 Task: Add Burt's Bees Smooch Lip Shine to the cart.
Action: Mouse moved to (275, 113)
Screenshot: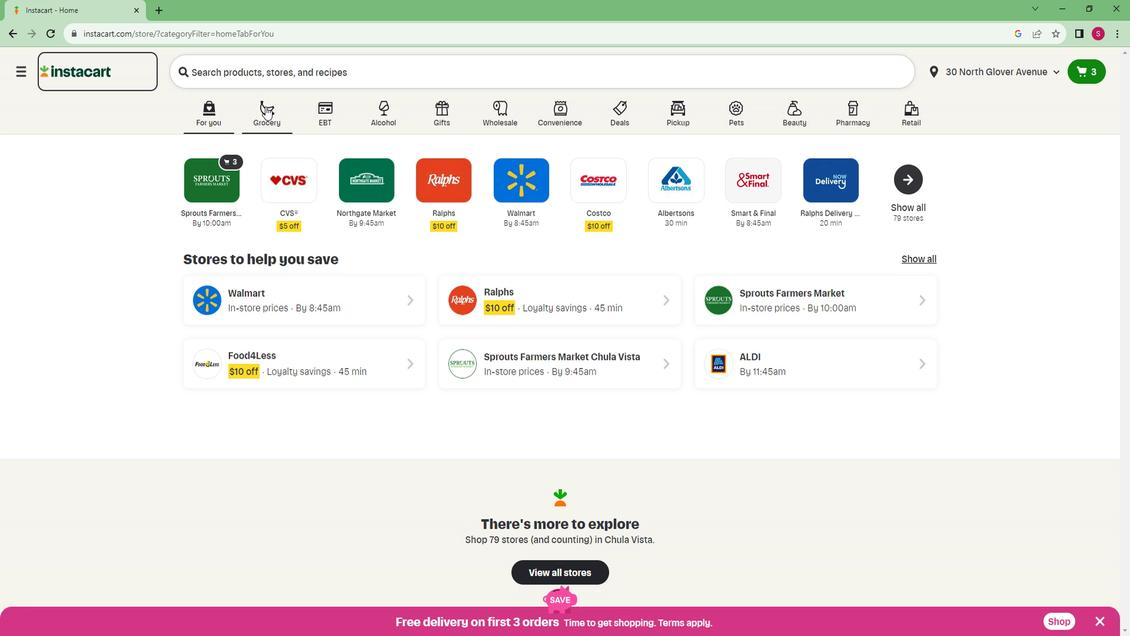 
Action: Mouse pressed left at (275, 113)
Screenshot: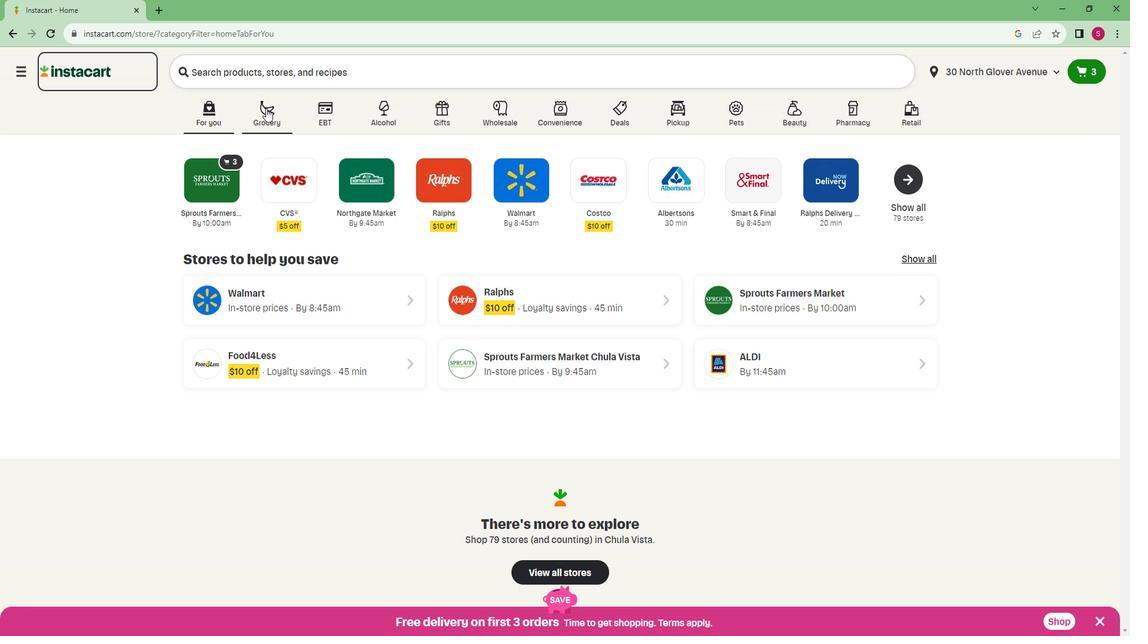 
Action: Mouse moved to (286, 330)
Screenshot: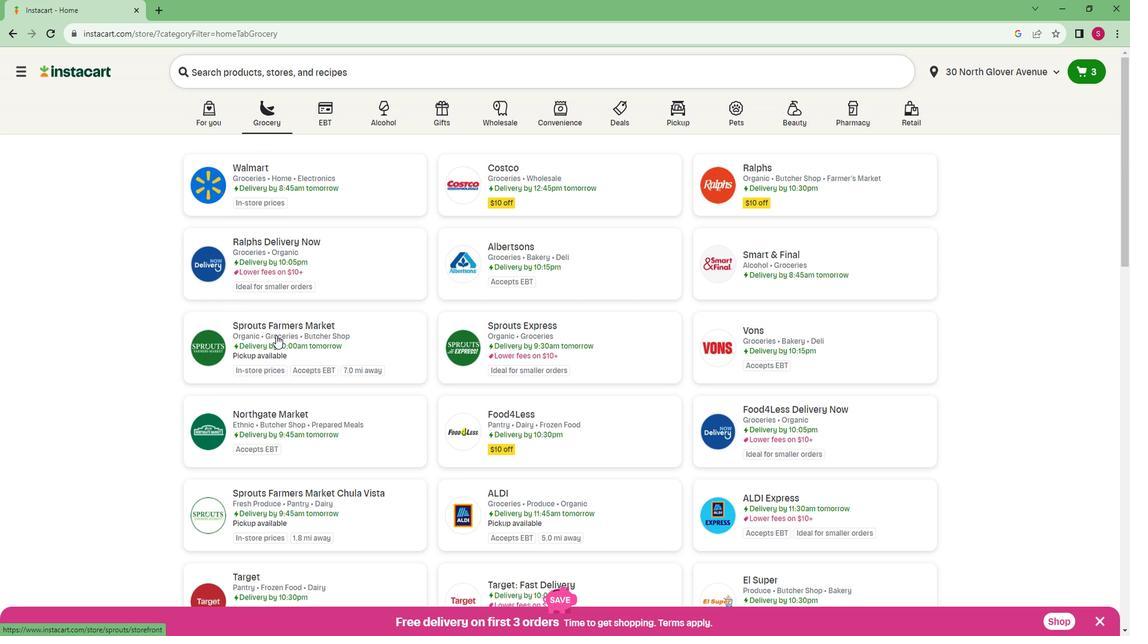 
Action: Mouse pressed left at (286, 330)
Screenshot: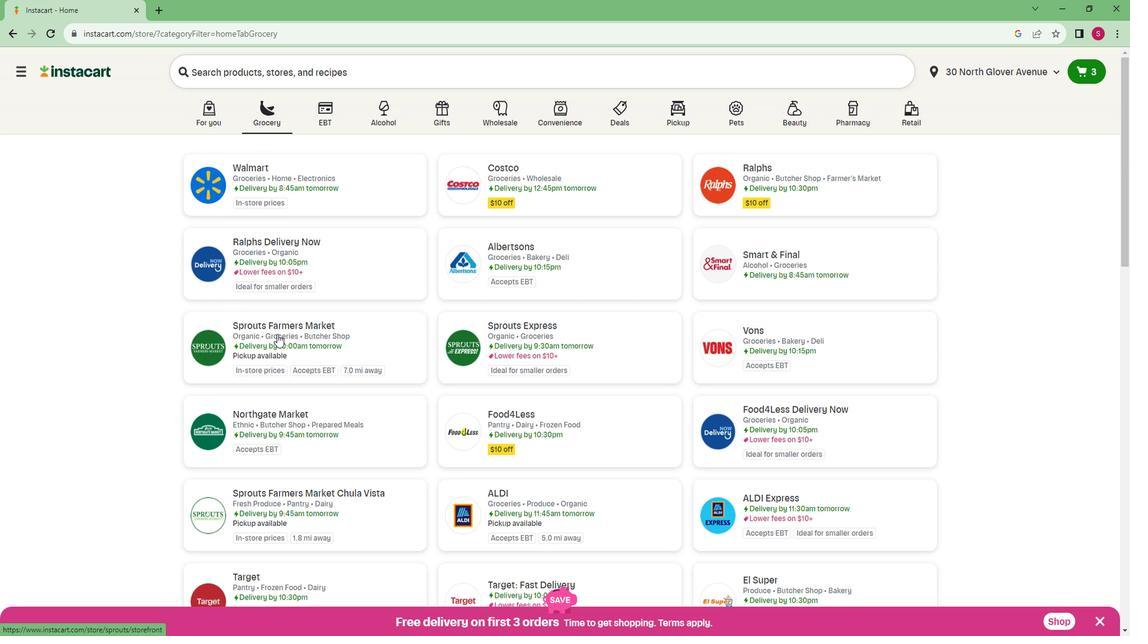
Action: Mouse moved to (93, 389)
Screenshot: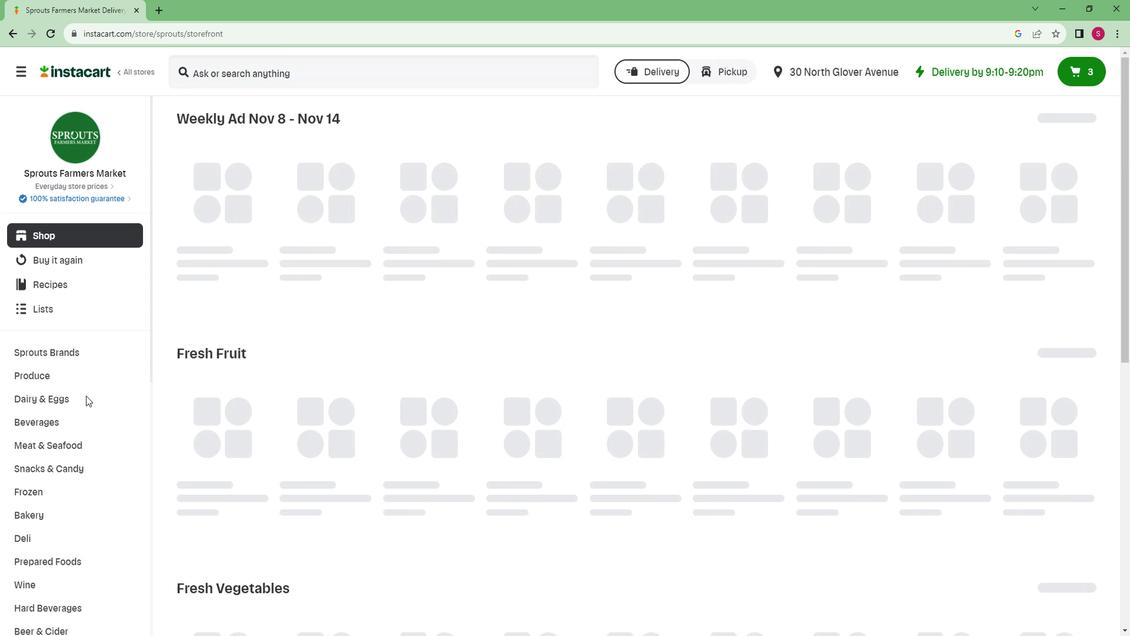 
Action: Mouse scrolled (93, 389) with delta (0, 0)
Screenshot: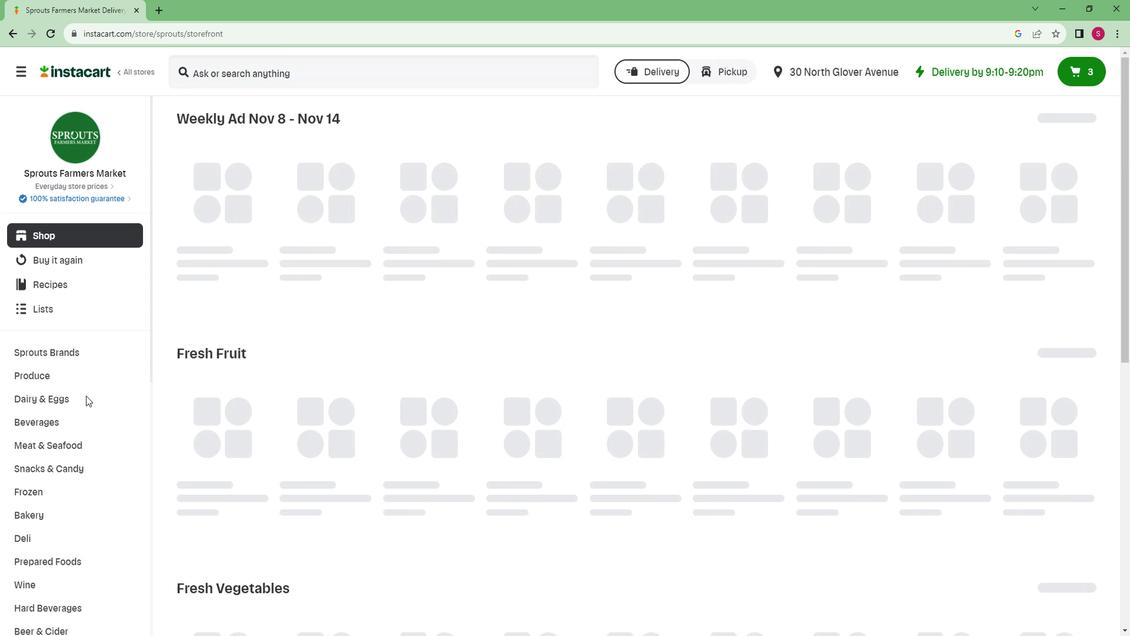 
Action: Mouse moved to (91, 389)
Screenshot: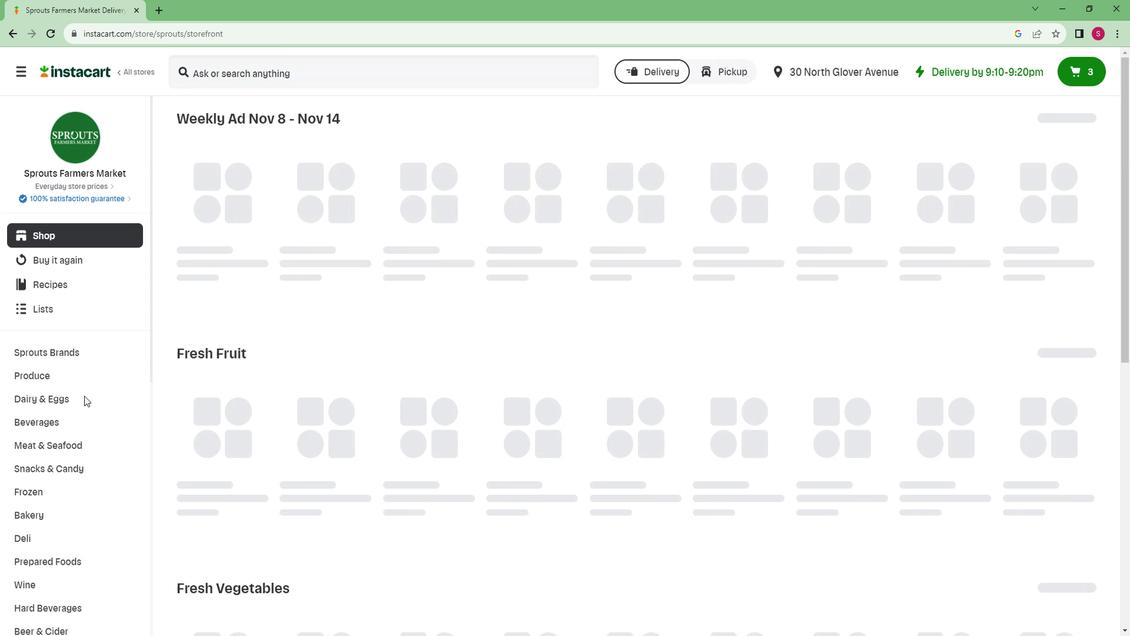
Action: Mouse scrolled (91, 389) with delta (0, 0)
Screenshot: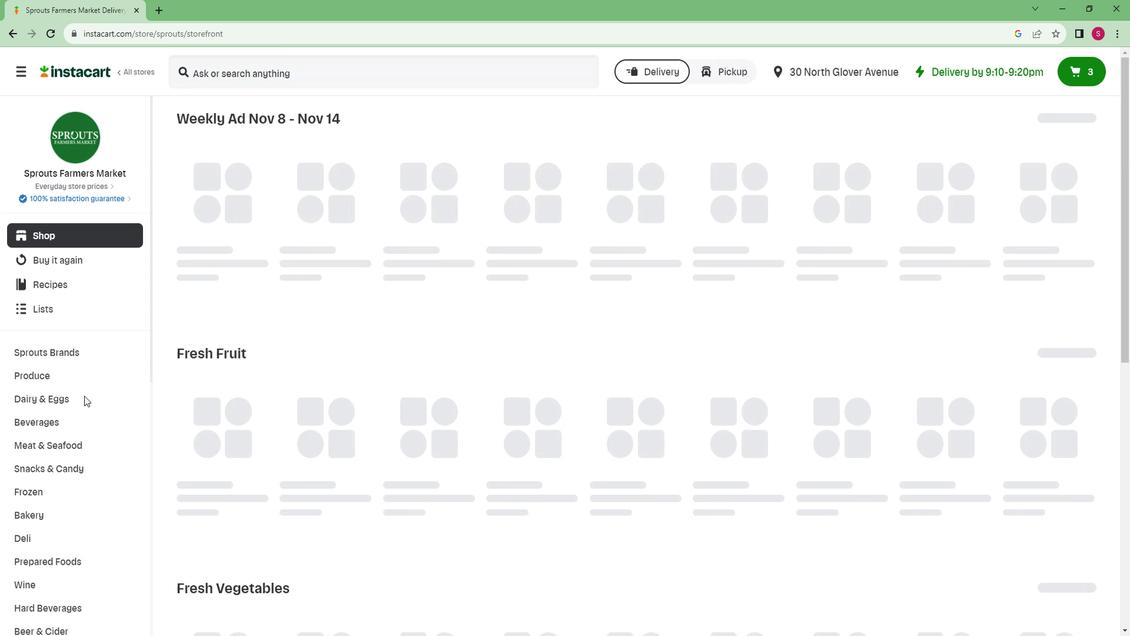 
Action: Mouse moved to (89, 388)
Screenshot: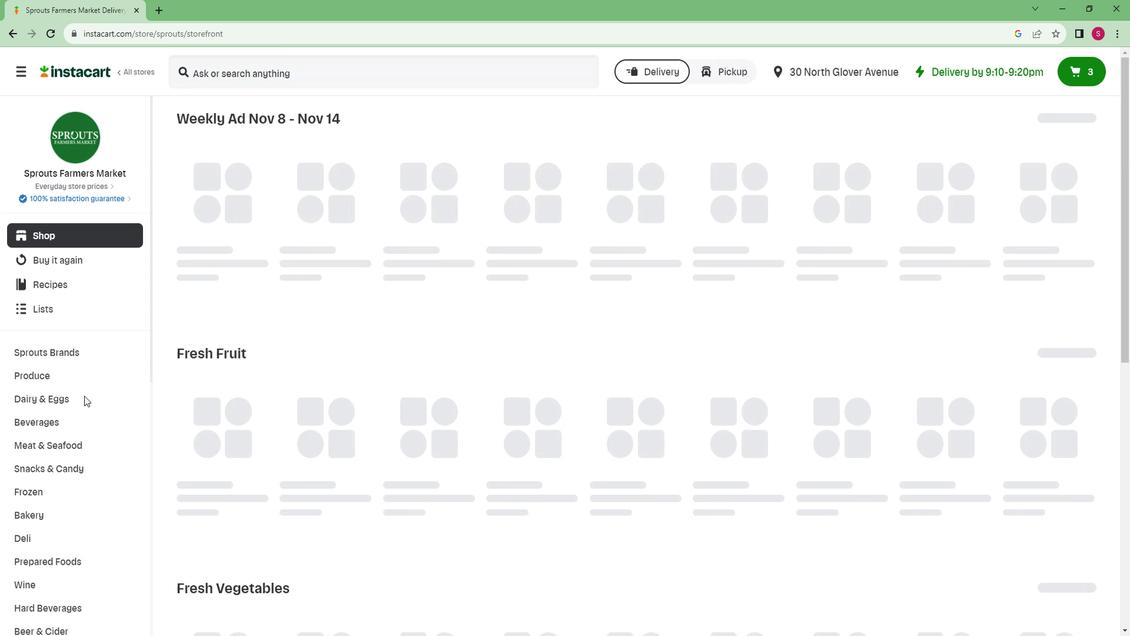 
Action: Mouse scrolled (89, 388) with delta (0, 0)
Screenshot: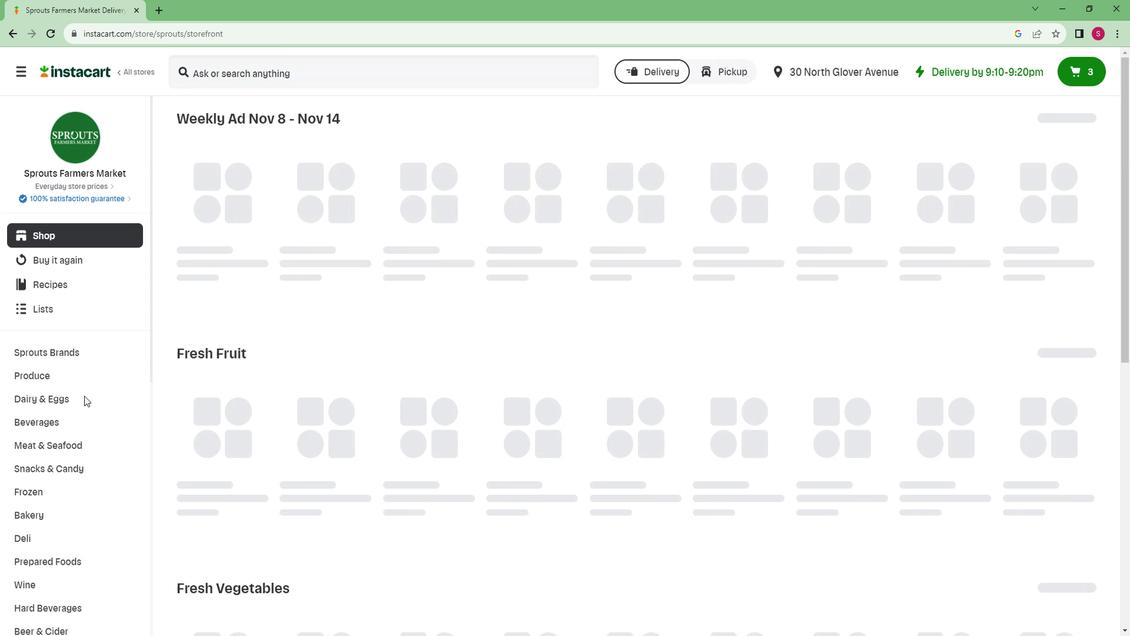 
Action: Mouse moved to (87, 388)
Screenshot: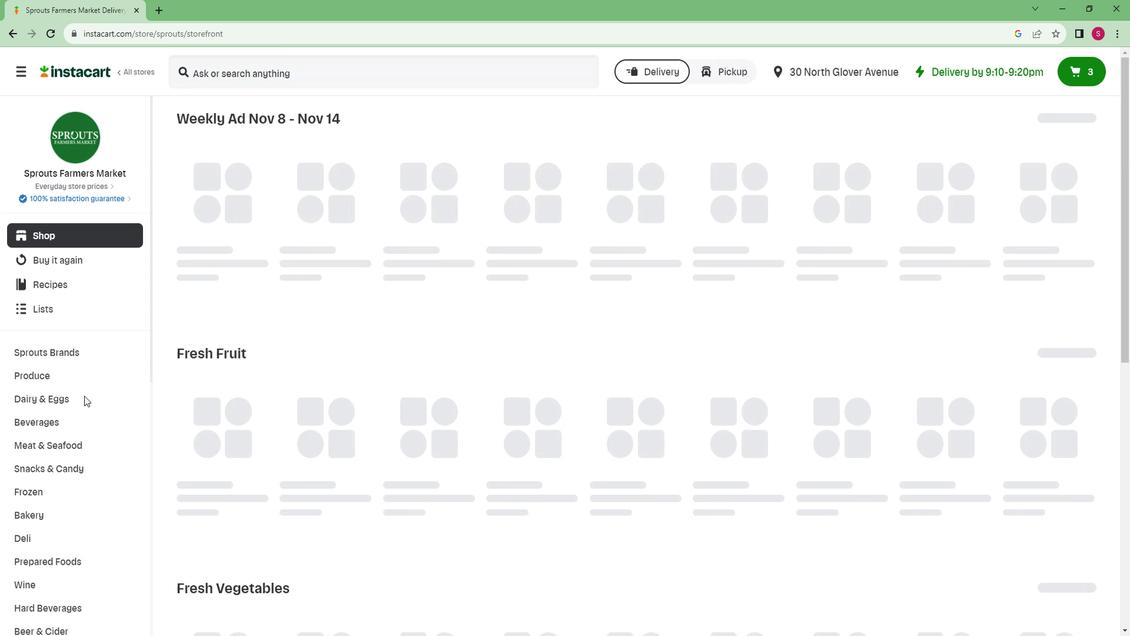 
Action: Mouse scrolled (87, 387) with delta (0, 0)
Screenshot: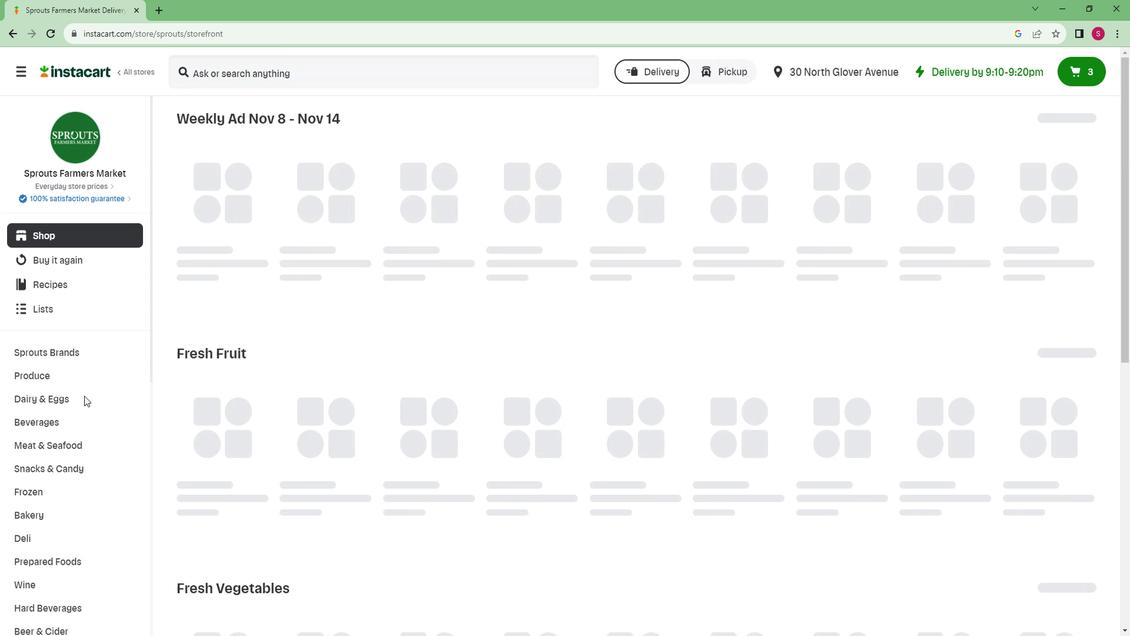 
Action: Mouse moved to (87, 388)
Screenshot: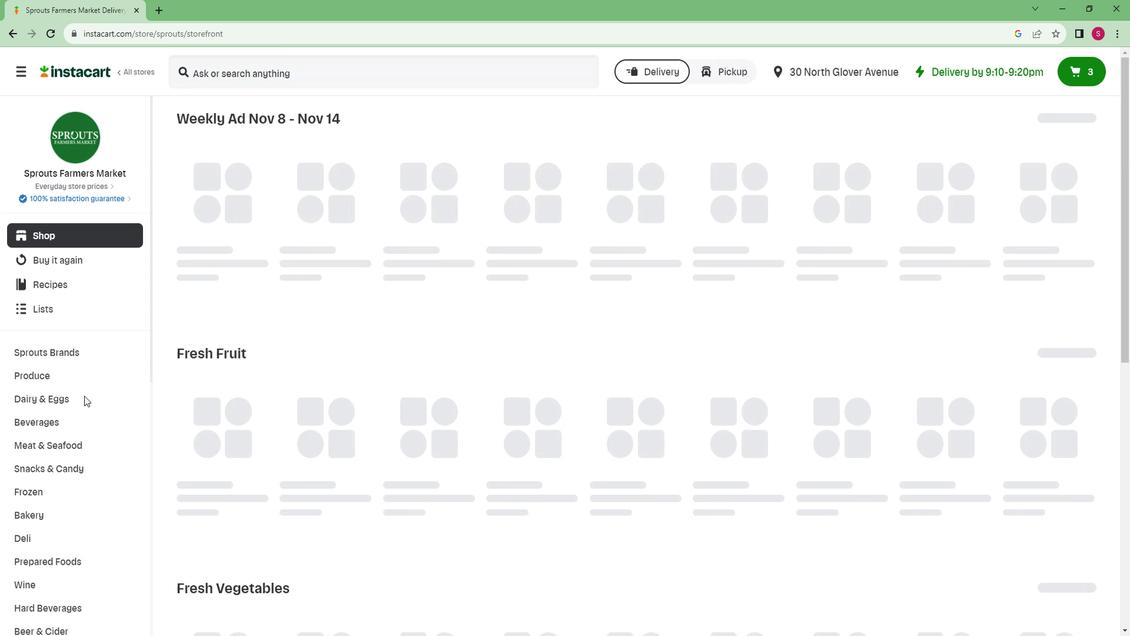 
Action: Mouse scrolled (87, 387) with delta (0, 0)
Screenshot: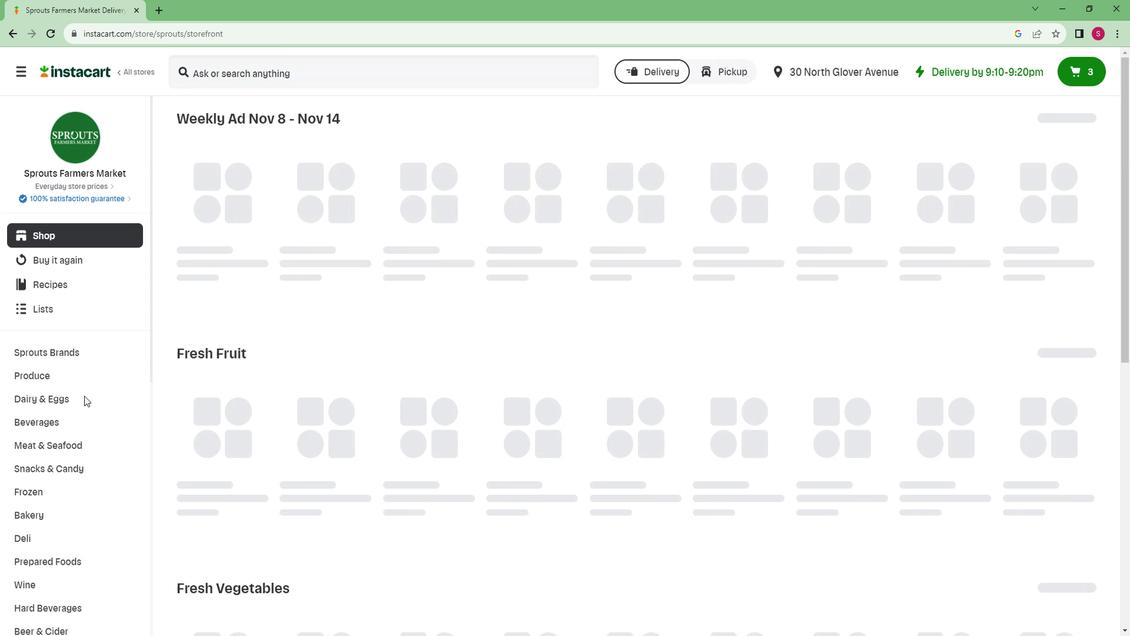 
Action: Mouse moved to (86, 388)
Screenshot: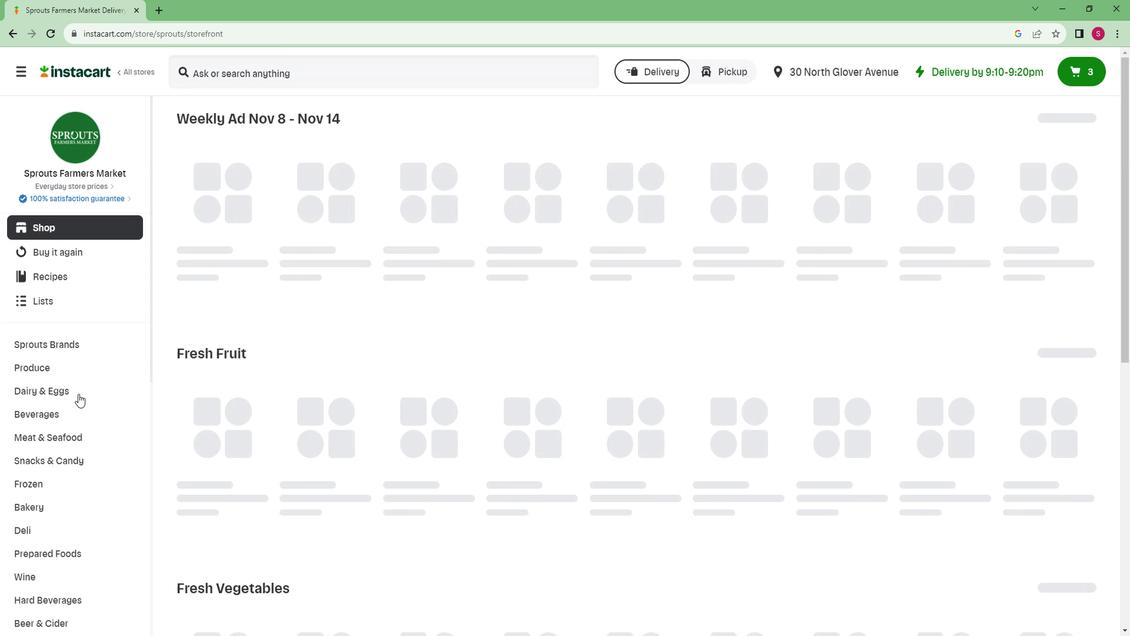 
Action: Mouse scrolled (86, 387) with delta (0, 0)
Screenshot: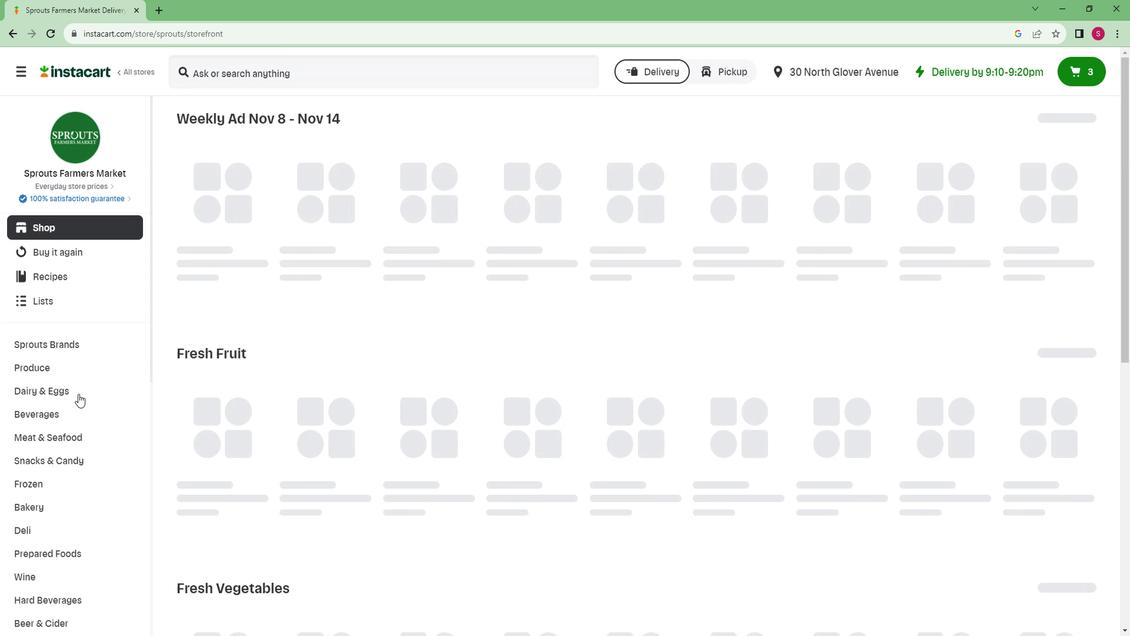 
Action: Mouse scrolled (86, 387) with delta (0, 0)
Screenshot: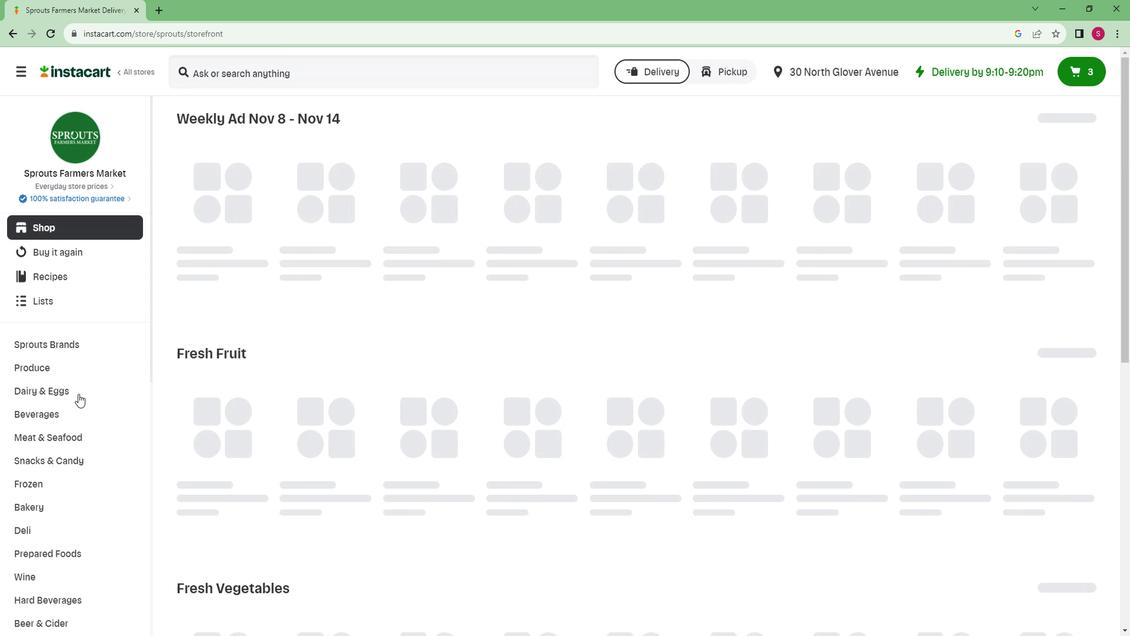 
Action: Mouse scrolled (86, 387) with delta (0, 0)
Screenshot: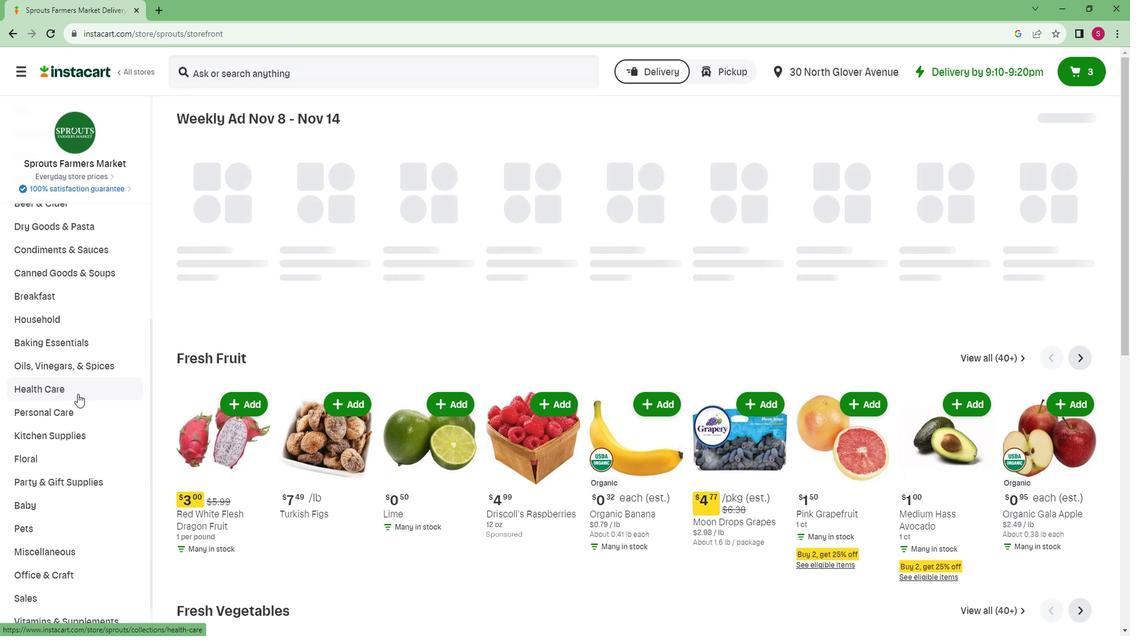 
Action: Mouse scrolled (86, 387) with delta (0, 0)
Screenshot: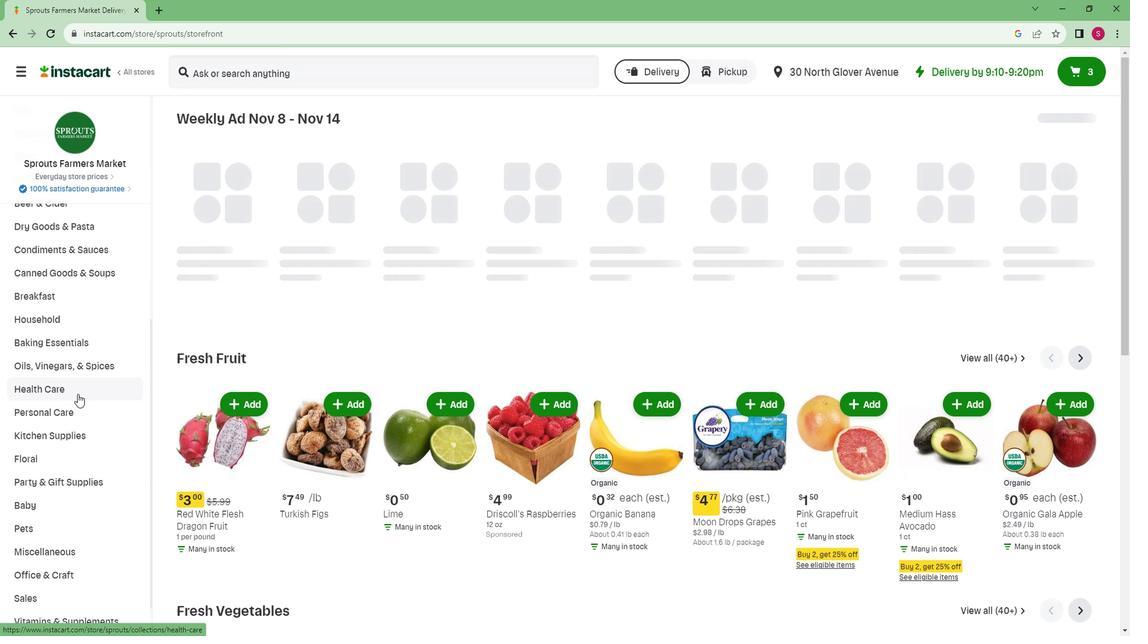 
Action: Mouse scrolled (86, 387) with delta (0, 0)
Screenshot: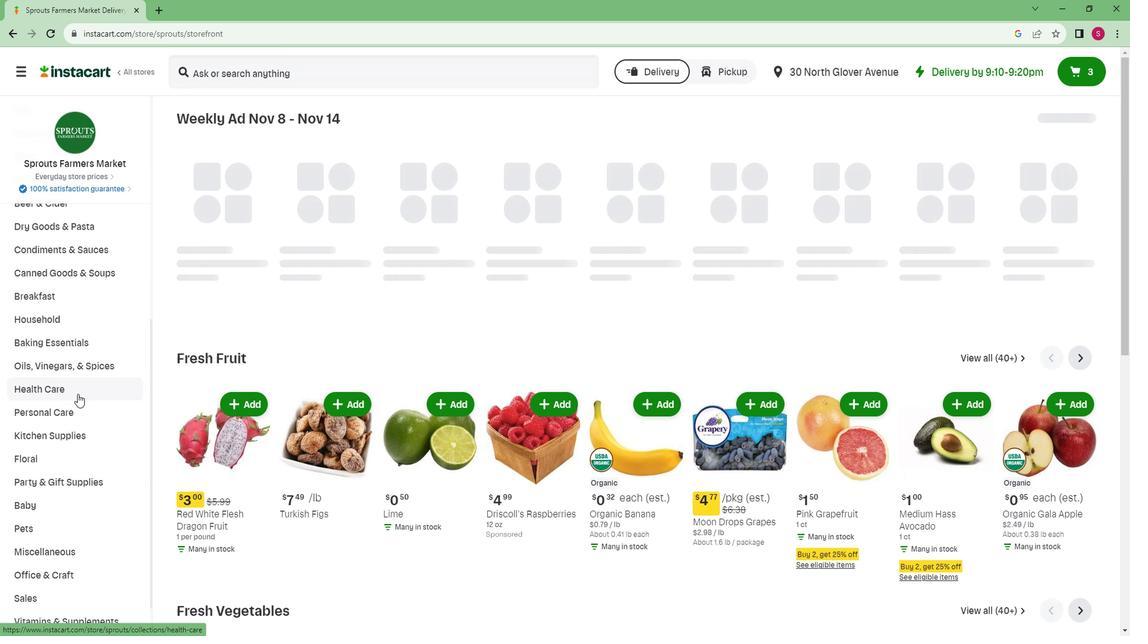 
Action: Mouse scrolled (86, 387) with delta (0, 0)
Screenshot: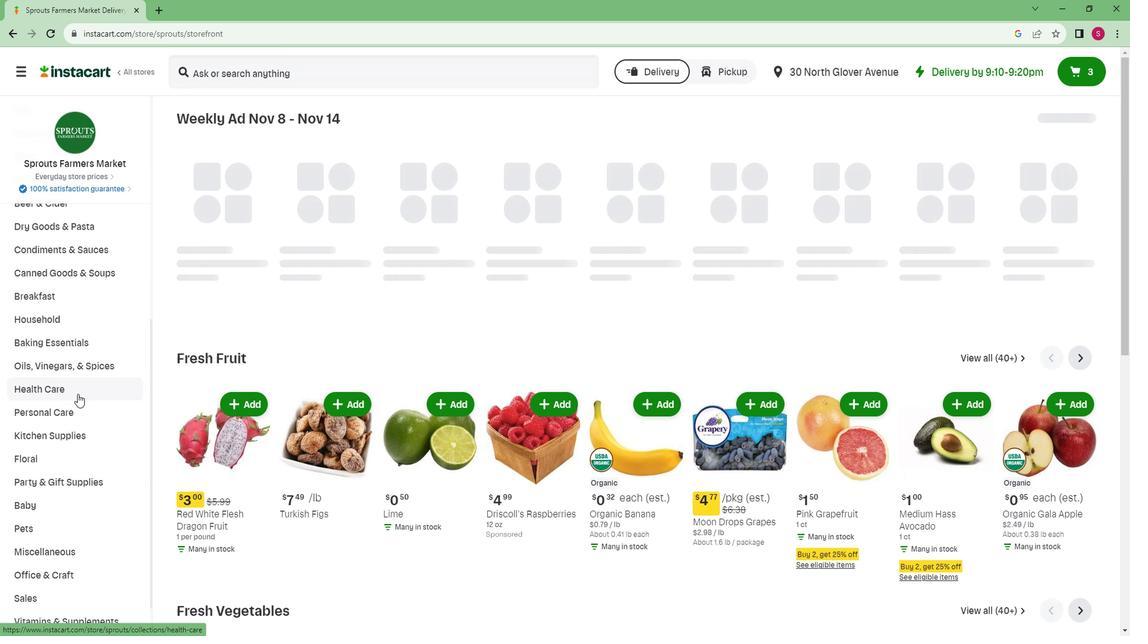 
Action: Mouse scrolled (86, 387) with delta (0, 0)
Screenshot: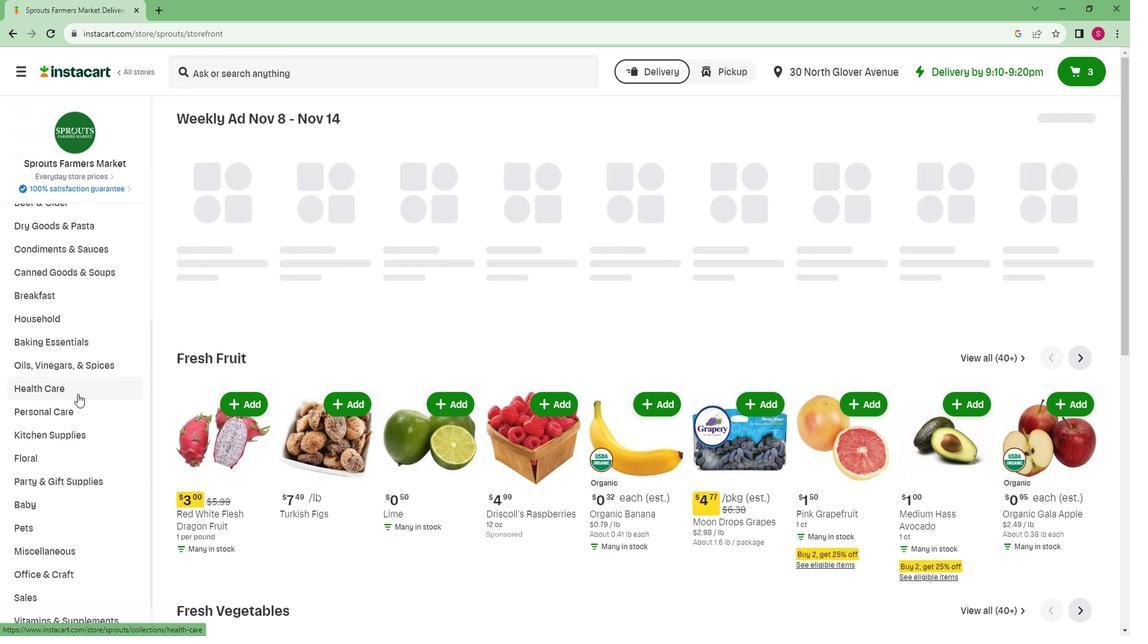 
Action: Mouse moved to (38, 581)
Screenshot: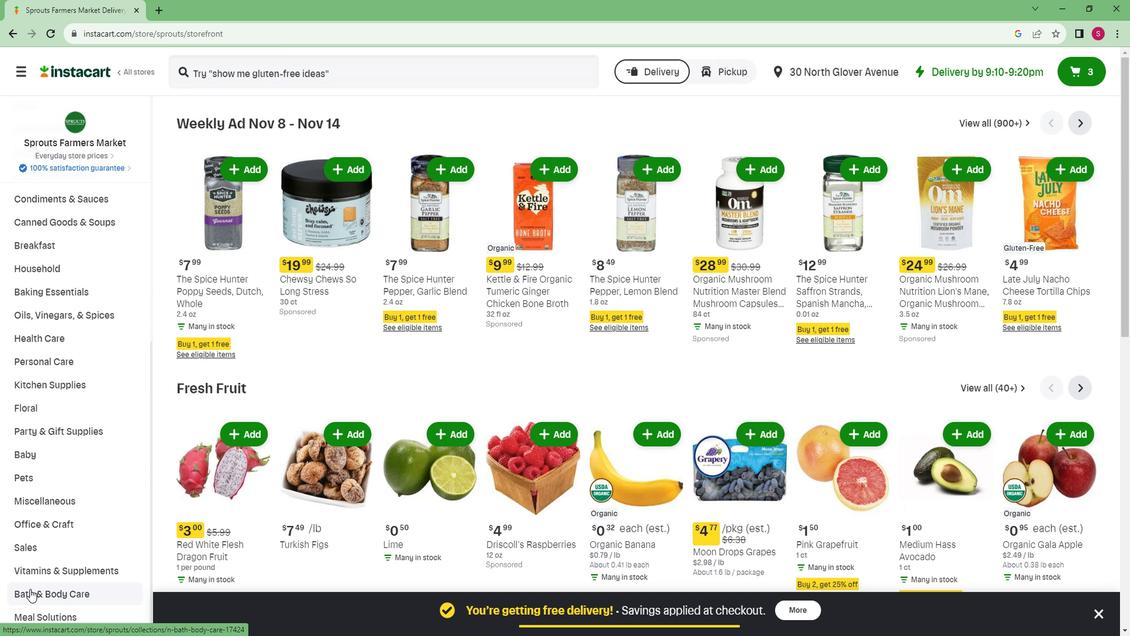 
Action: Mouse pressed left at (38, 581)
Screenshot: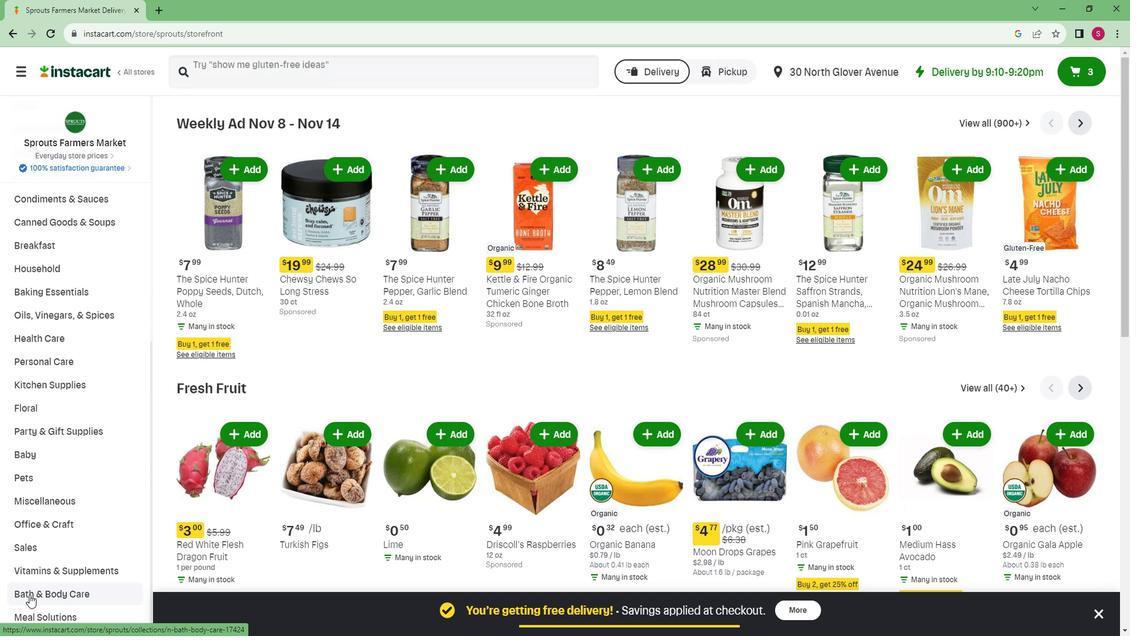 
Action: Mouse moved to (719, 156)
Screenshot: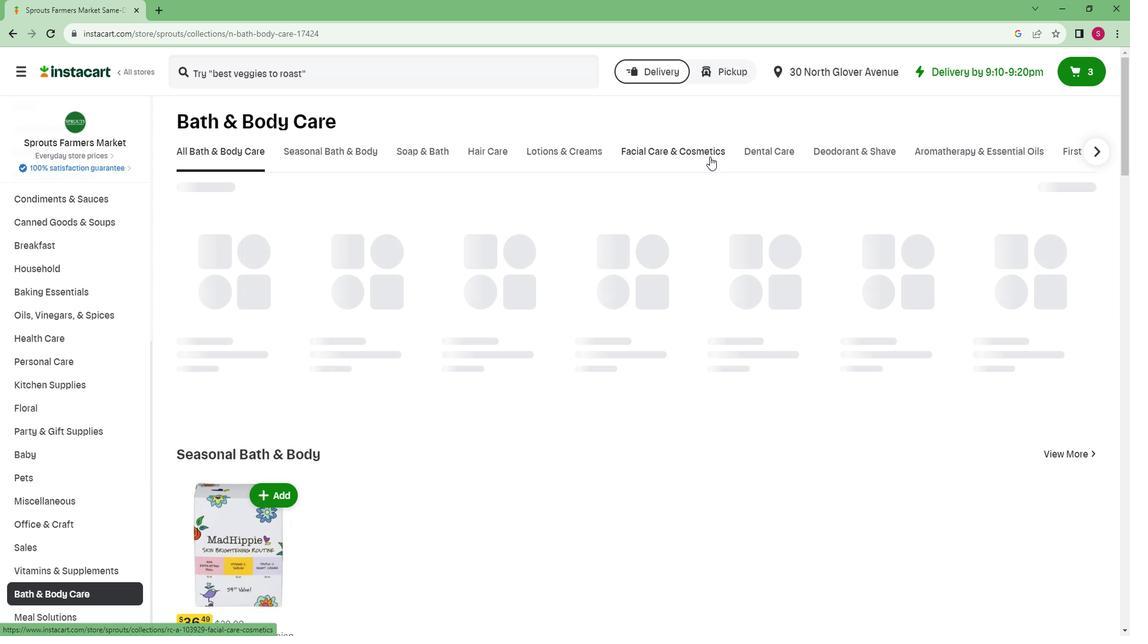 
Action: Mouse pressed left at (719, 156)
Screenshot: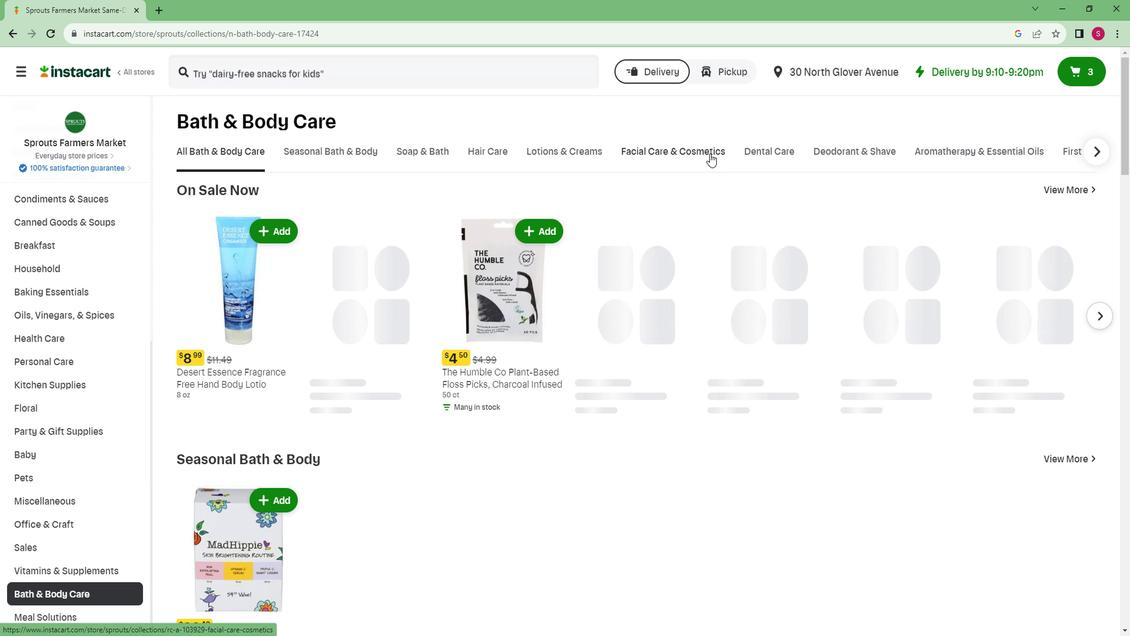 
Action: Mouse moved to (372, 69)
Screenshot: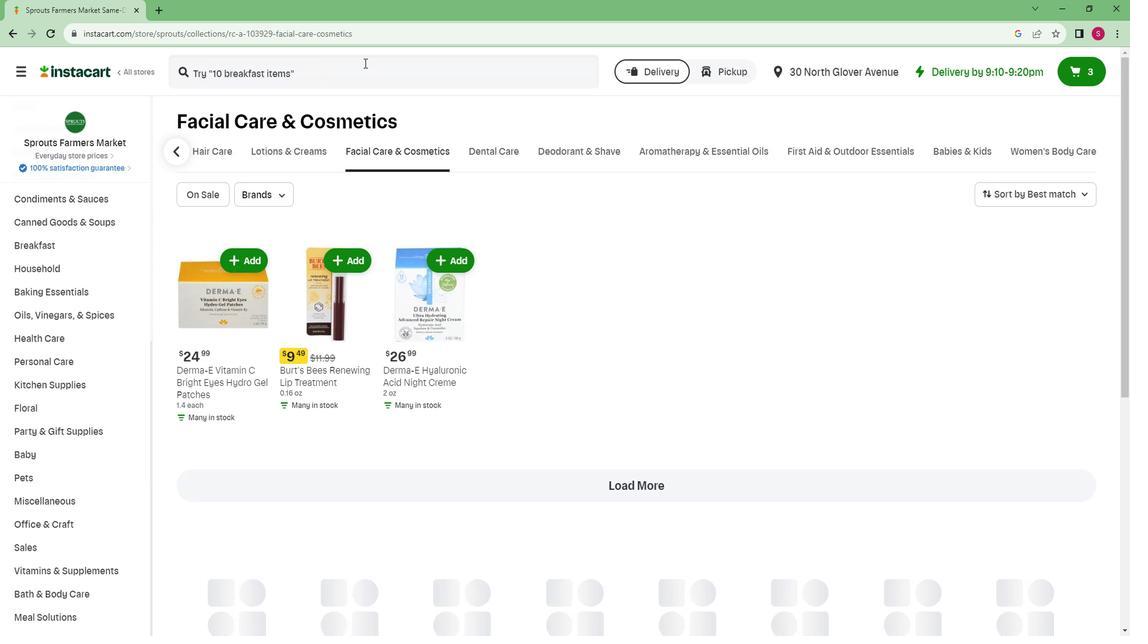 
Action: Mouse pressed left at (372, 69)
Screenshot: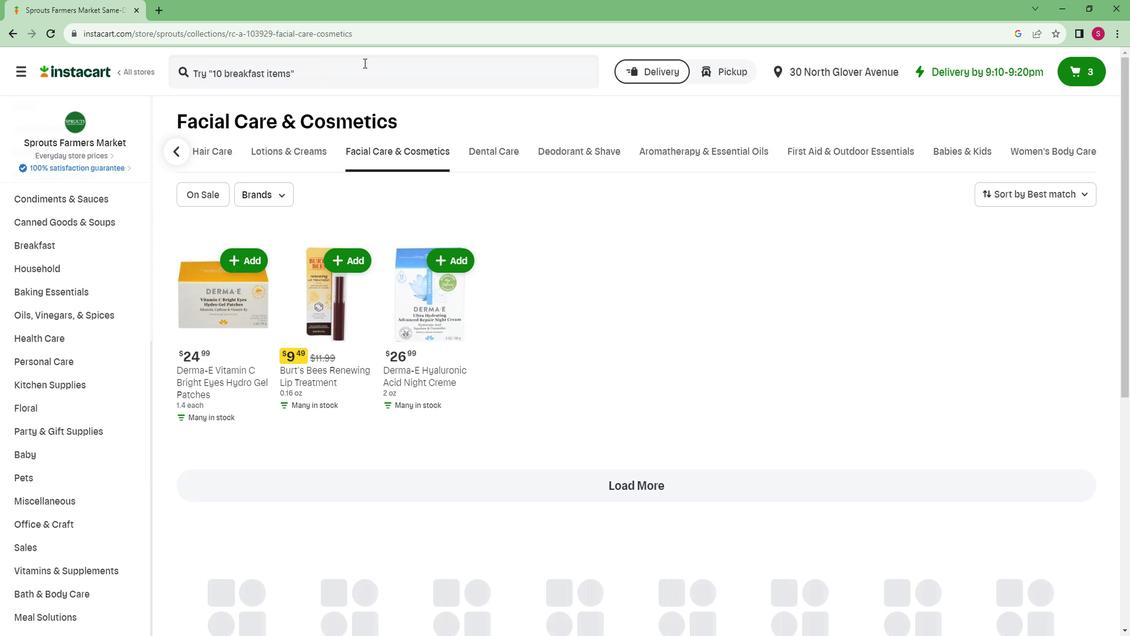 
Action: Mouse moved to (373, 69)
Screenshot: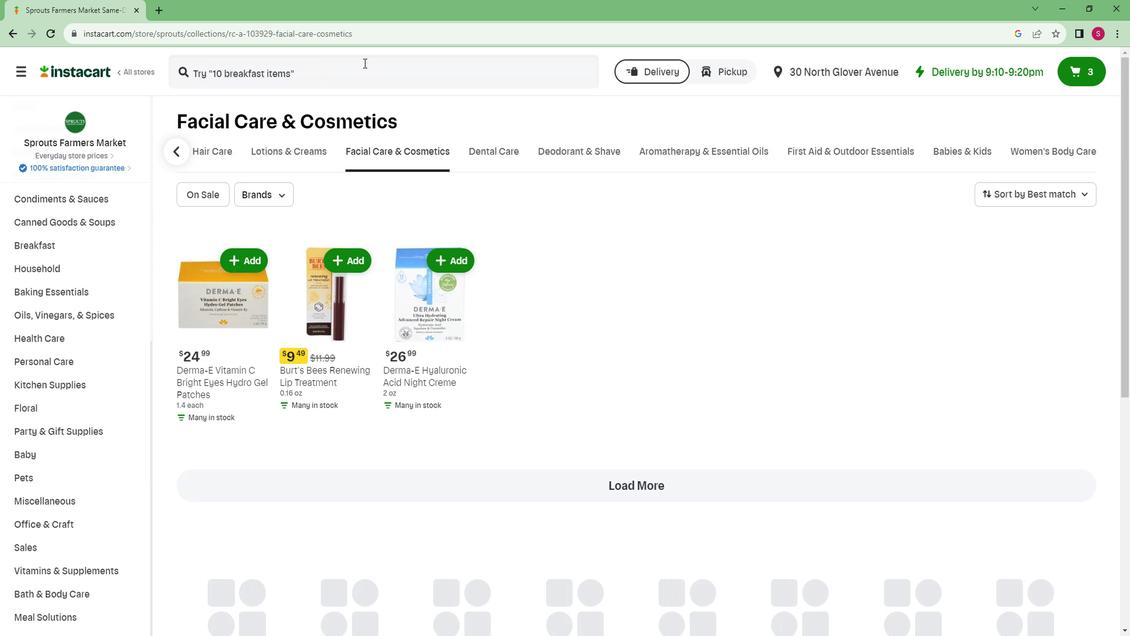 
Action: Key pressed <Key.caps_lock>B<Key.caps_lock>urts<Key.space><Key.caps_lock>B<Key.caps_lock>ees<Key.space><Key.caps_lock>S<Key.caps_lock>mooch<Key.space><Key.caps_lock>L<Key.caps_lock>ip<Key.space><Key.caps_lock>S<Key.caps_lock>hine<Key.enter>
Screenshot: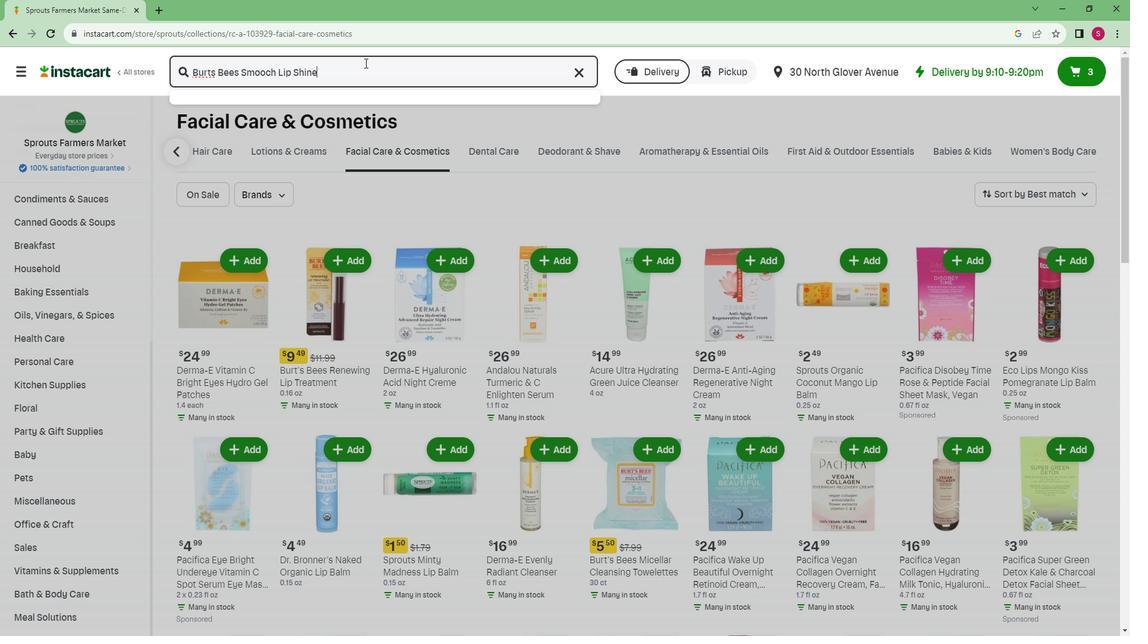 
Action: Mouse moved to (701, 204)
Screenshot: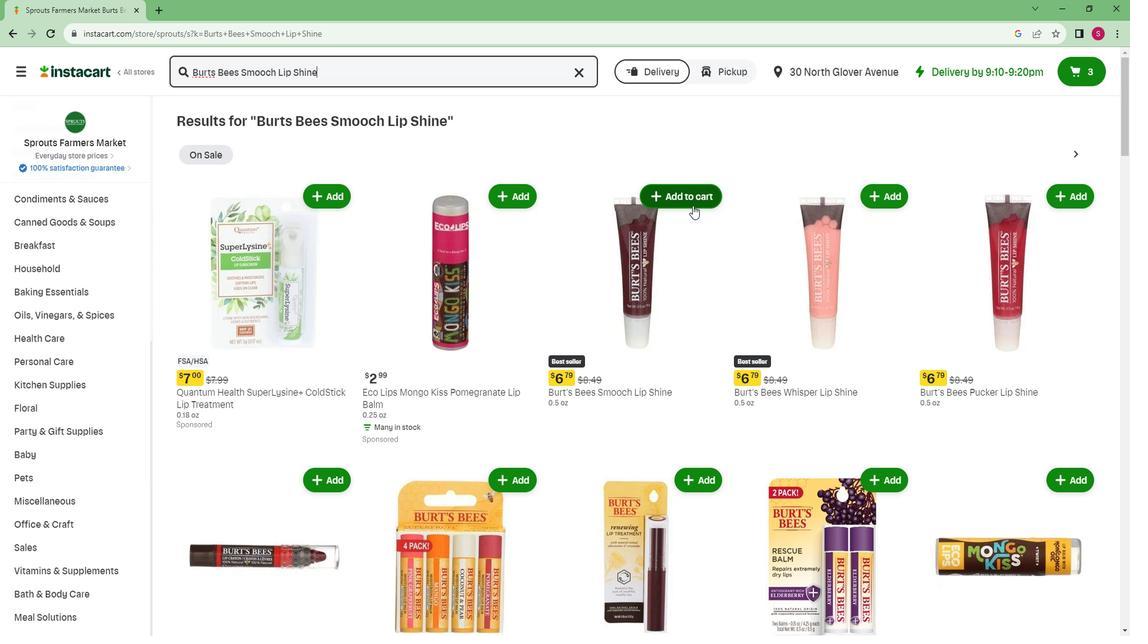 
Action: Mouse pressed left at (701, 204)
Screenshot: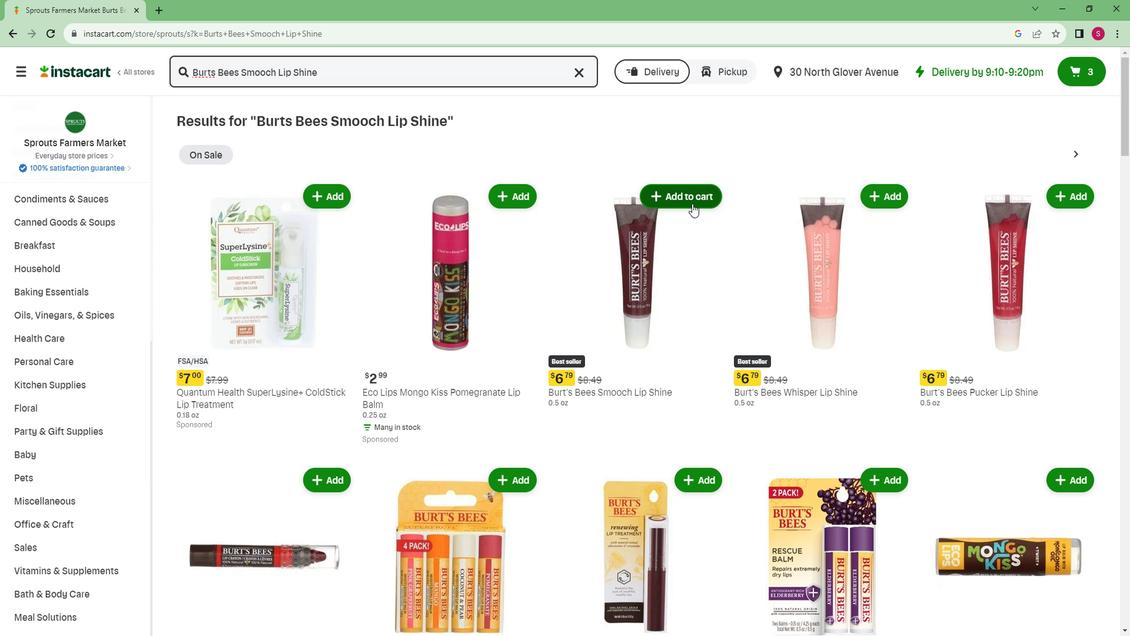 
Action: Mouse moved to (669, 305)
Screenshot: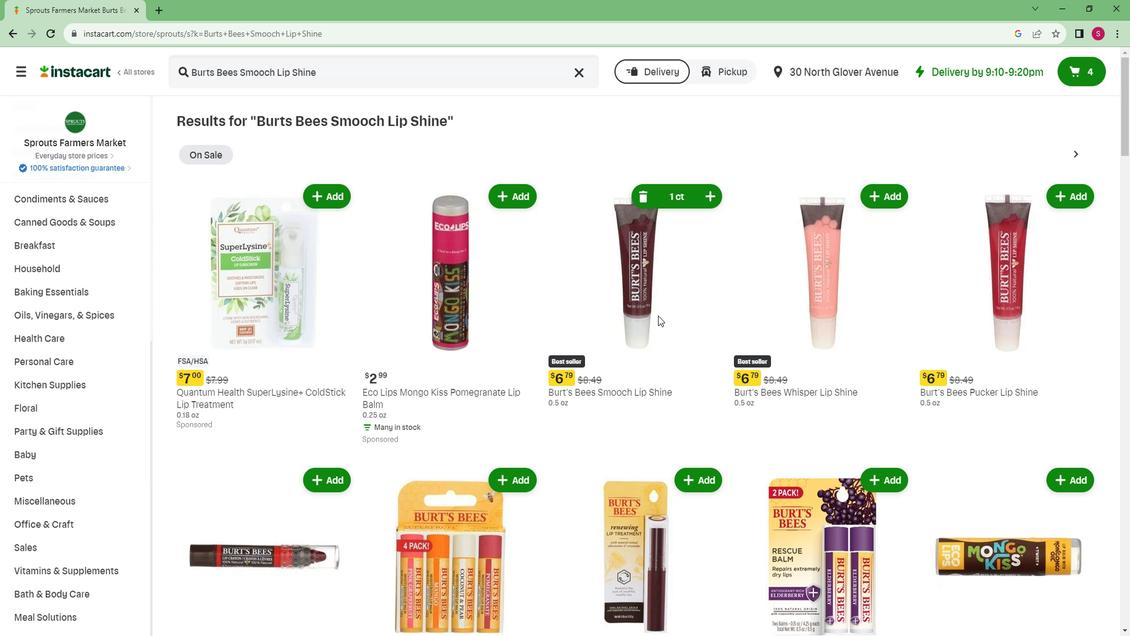 
